 Task: Editing simple light - Blank.
Action: Mouse moved to (204, 75)
Screenshot: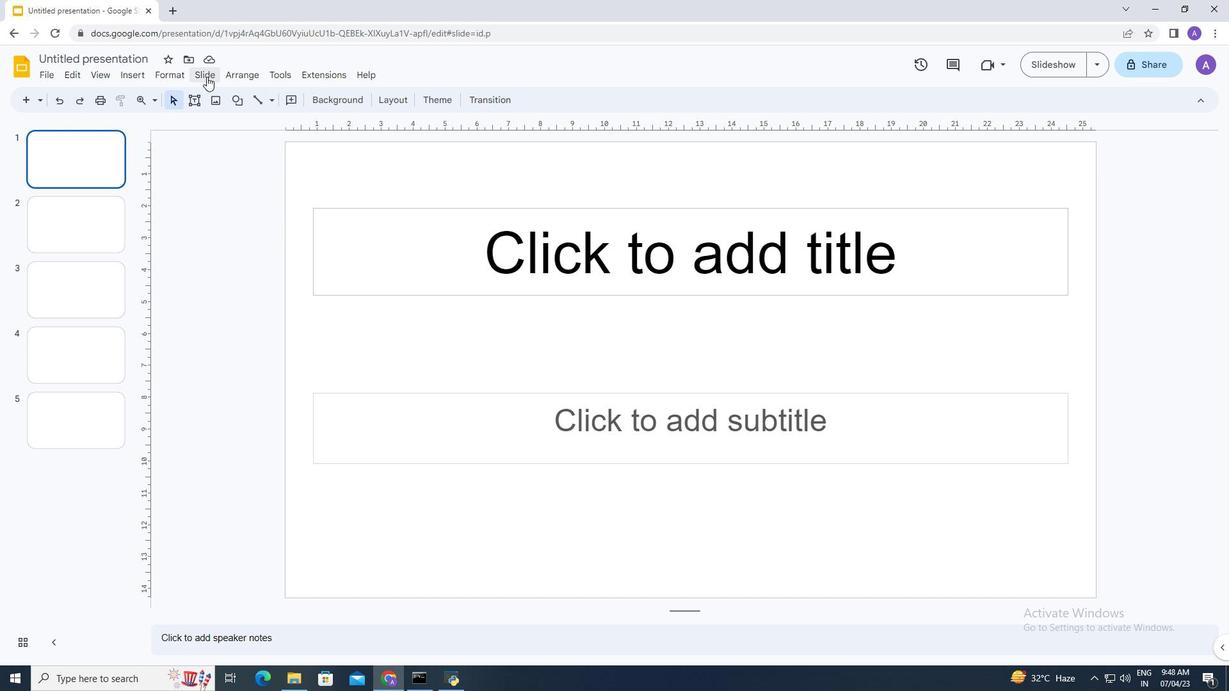 
Action: Mouse pressed left at (204, 75)
Screenshot: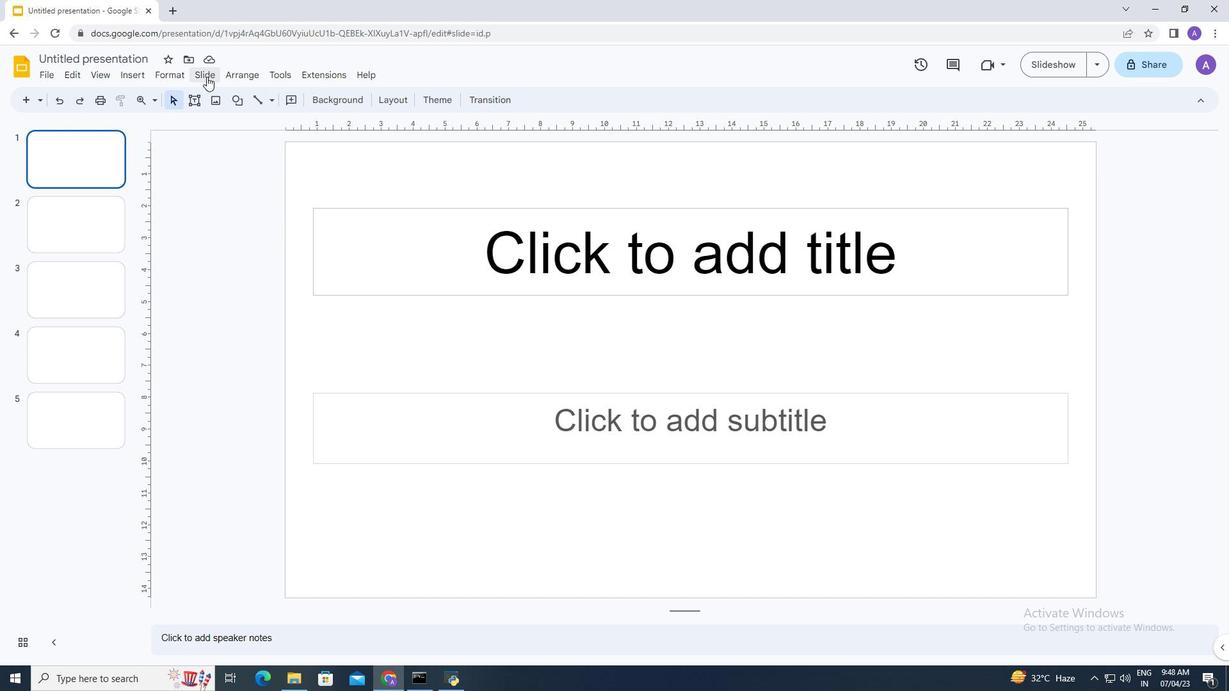 
Action: Mouse moved to (261, 276)
Screenshot: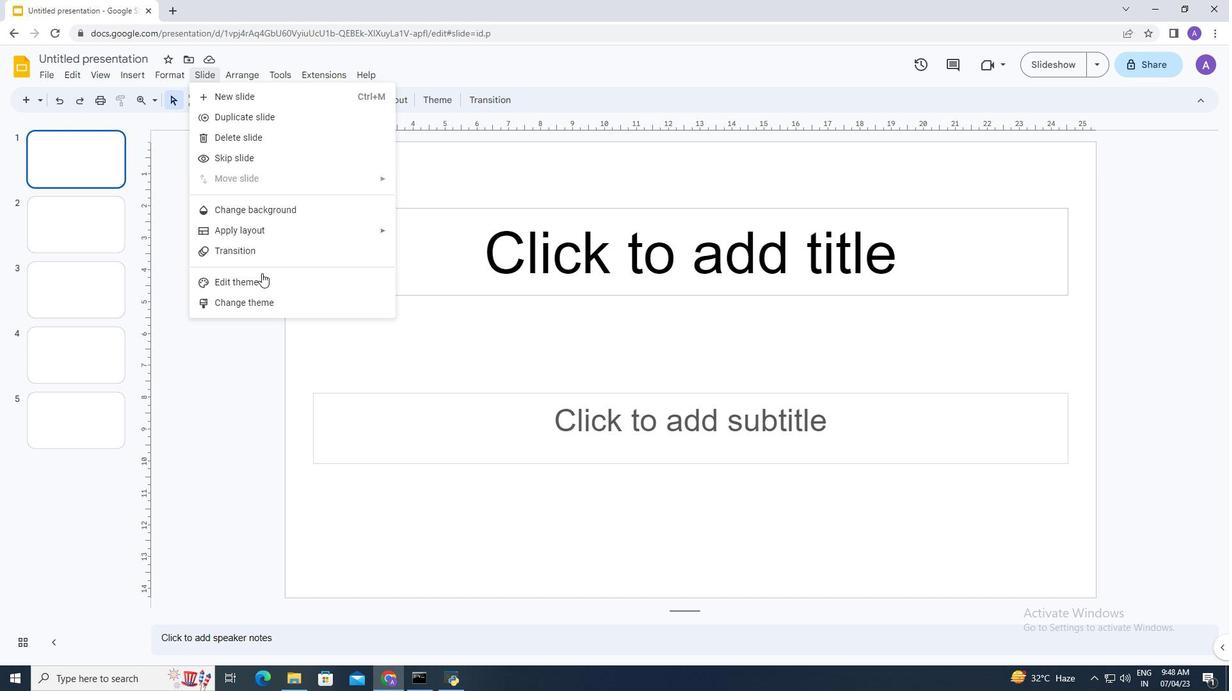 
Action: Mouse pressed left at (261, 276)
Screenshot: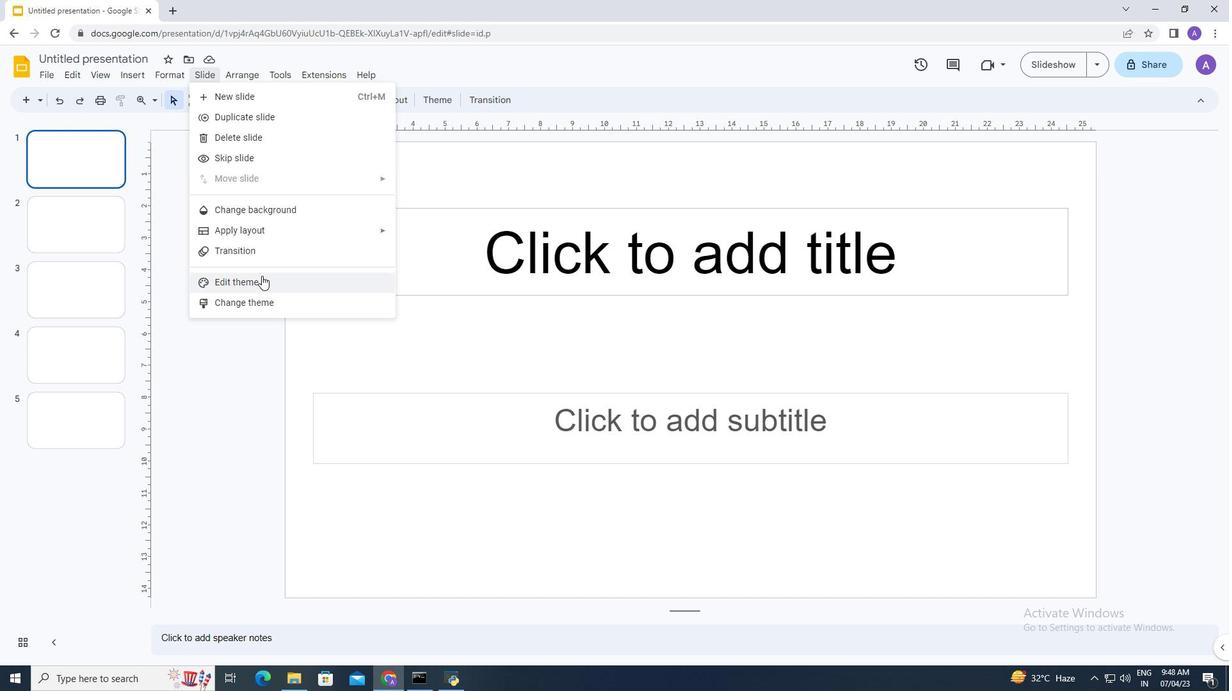 
Action: Mouse moved to (248, 285)
Screenshot: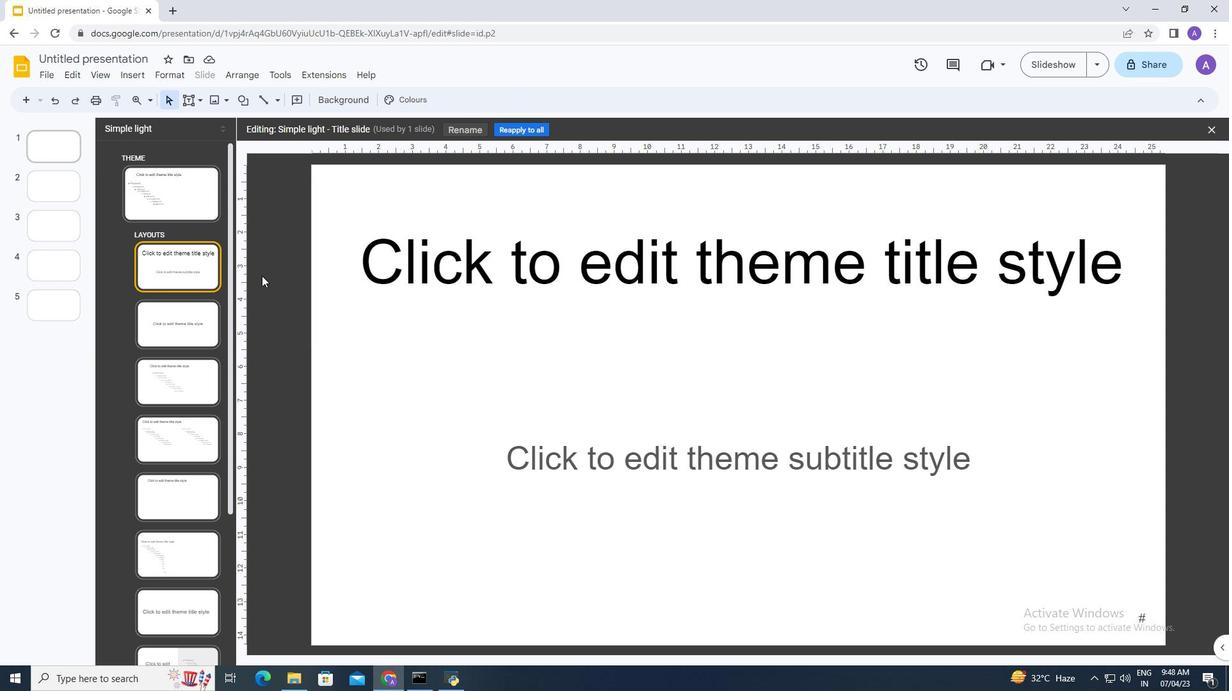 
Action: Mouse scrolled (248, 285) with delta (0, 0)
Screenshot: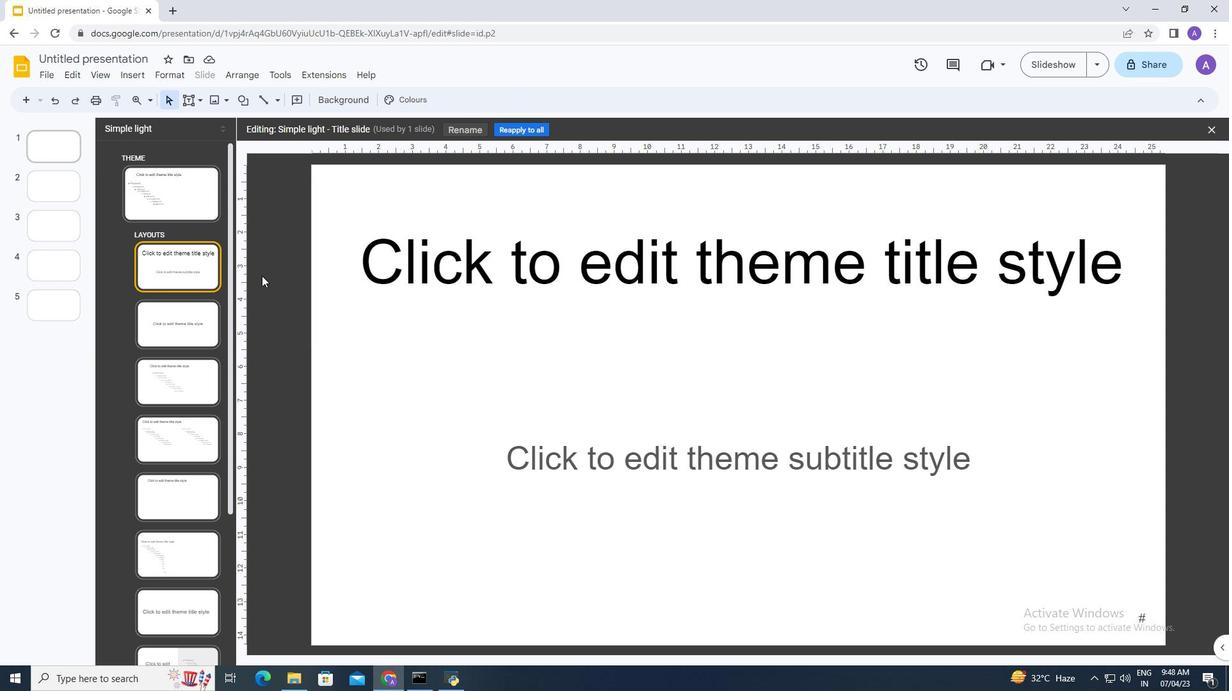 
Action: Mouse moved to (202, 311)
Screenshot: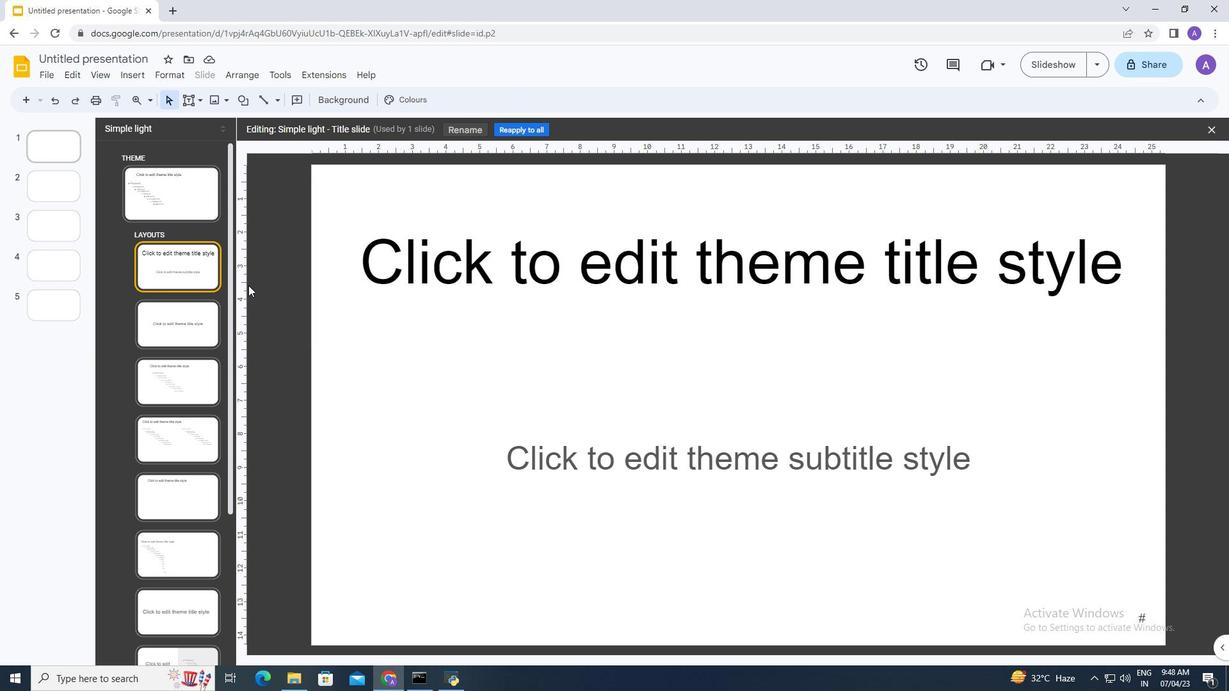 
Action: Mouse scrolled (204, 309) with delta (0, 0)
Screenshot: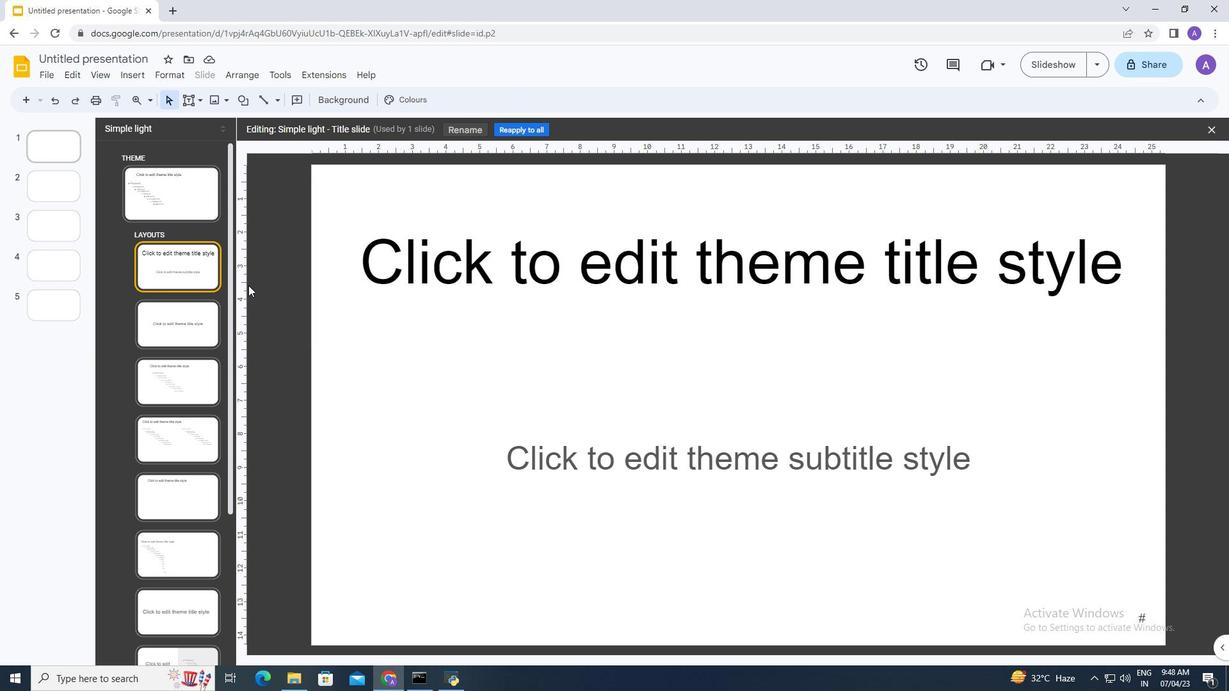 
Action: Mouse moved to (190, 329)
Screenshot: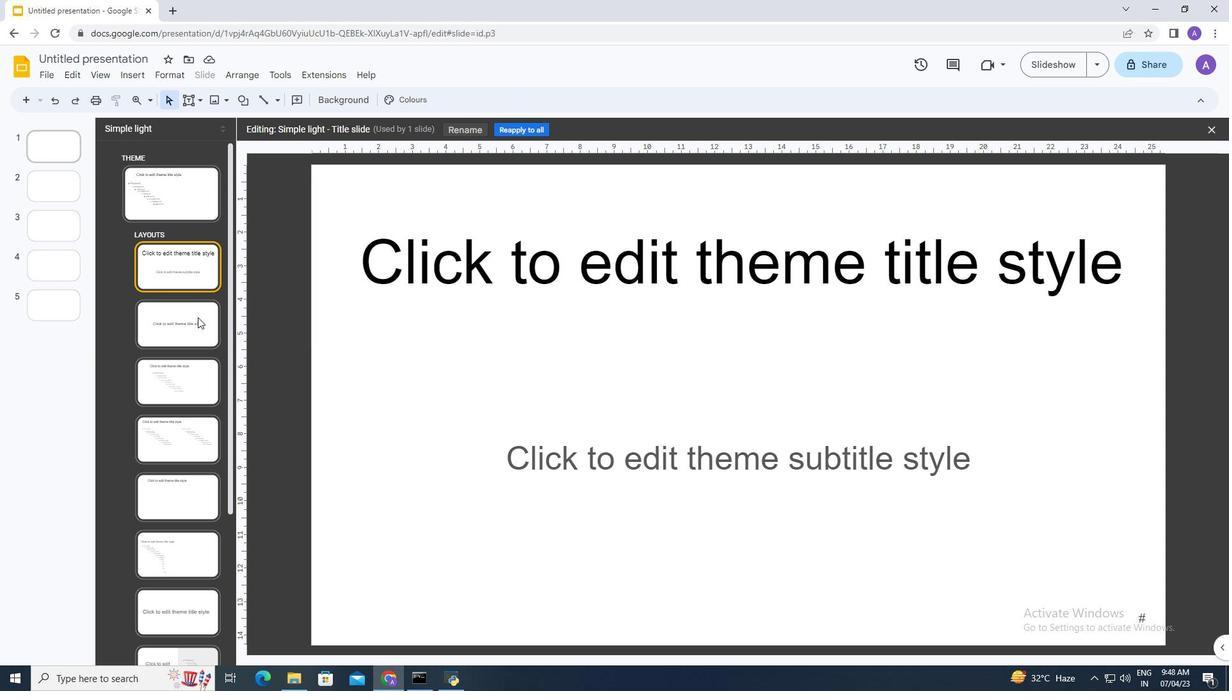 
Action: Mouse scrolled (190, 327) with delta (0, 0)
Screenshot: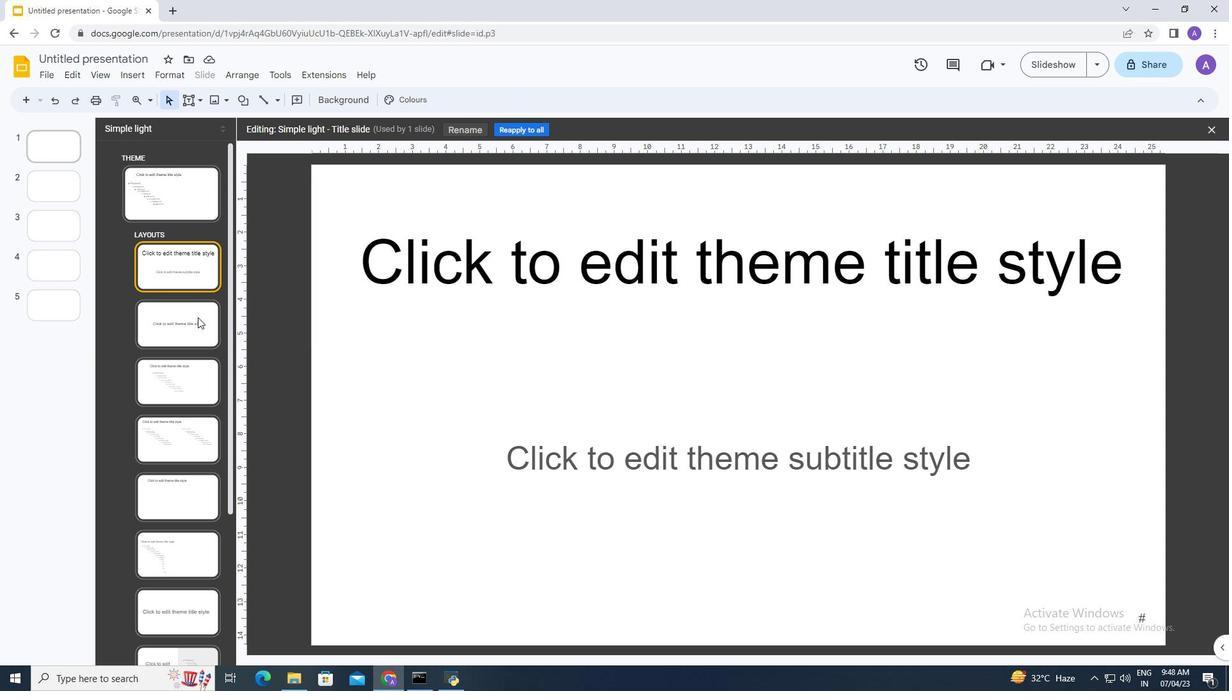 
Action: Mouse moved to (185, 336)
Screenshot: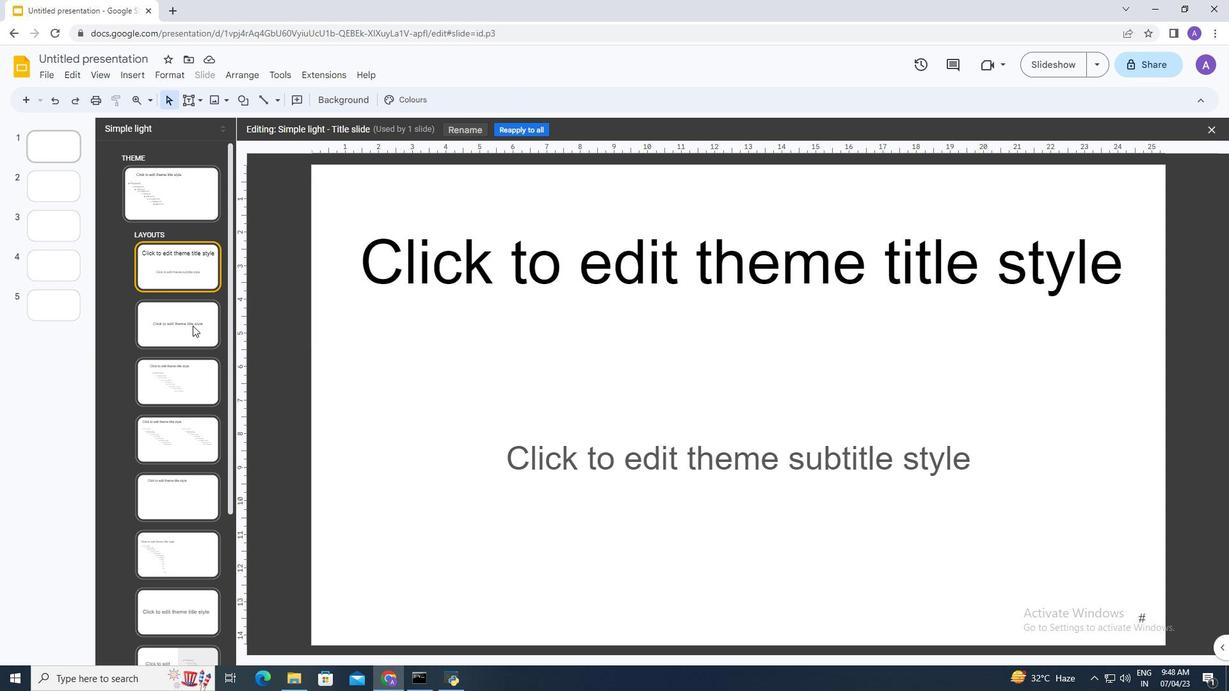 
Action: Mouse scrolled (188, 332) with delta (0, 0)
Screenshot: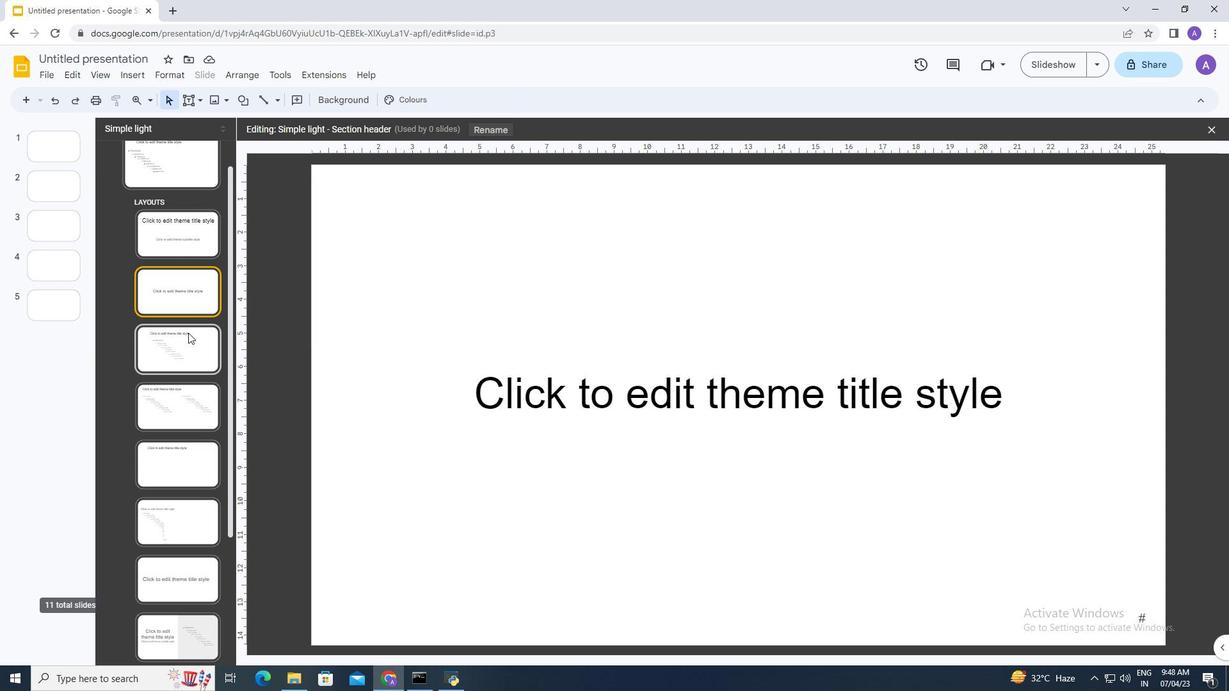 
Action: Mouse moved to (176, 392)
Screenshot: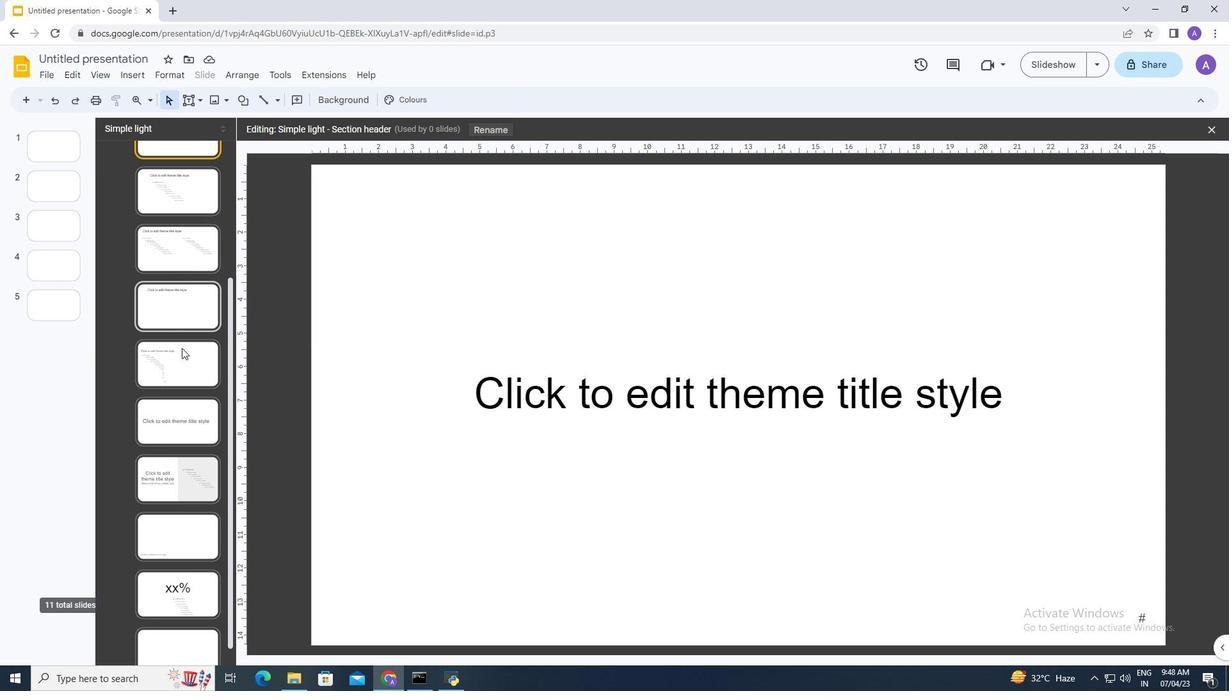 
Action: Mouse scrolled (176, 391) with delta (0, 0)
Screenshot: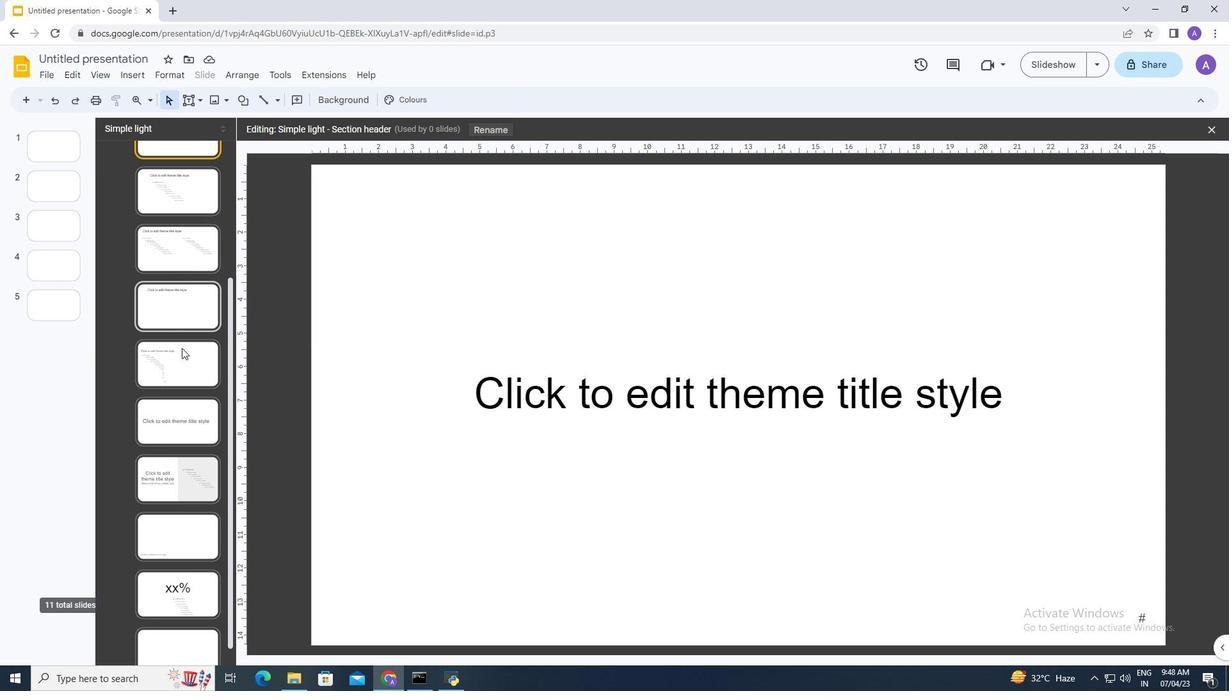 
Action: Mouse moved to (173, 399)
Screenshot: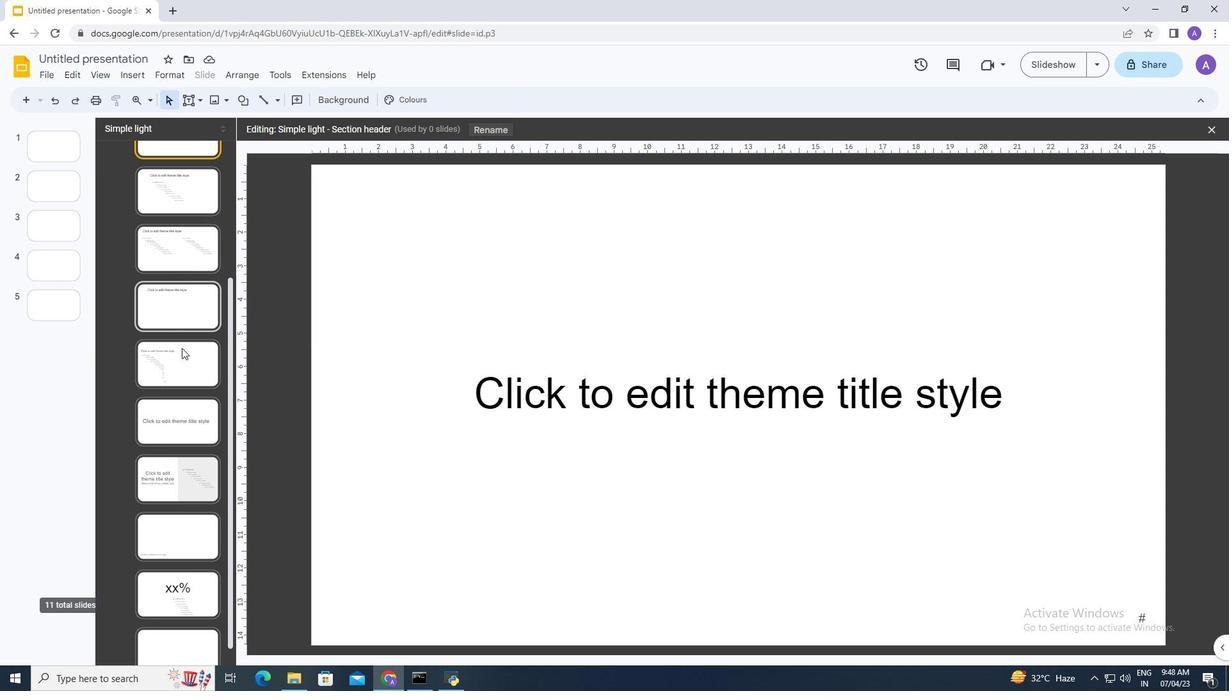 
Action: Mouse scrolled (173, 399) with delta (0, 0)
Screenshot: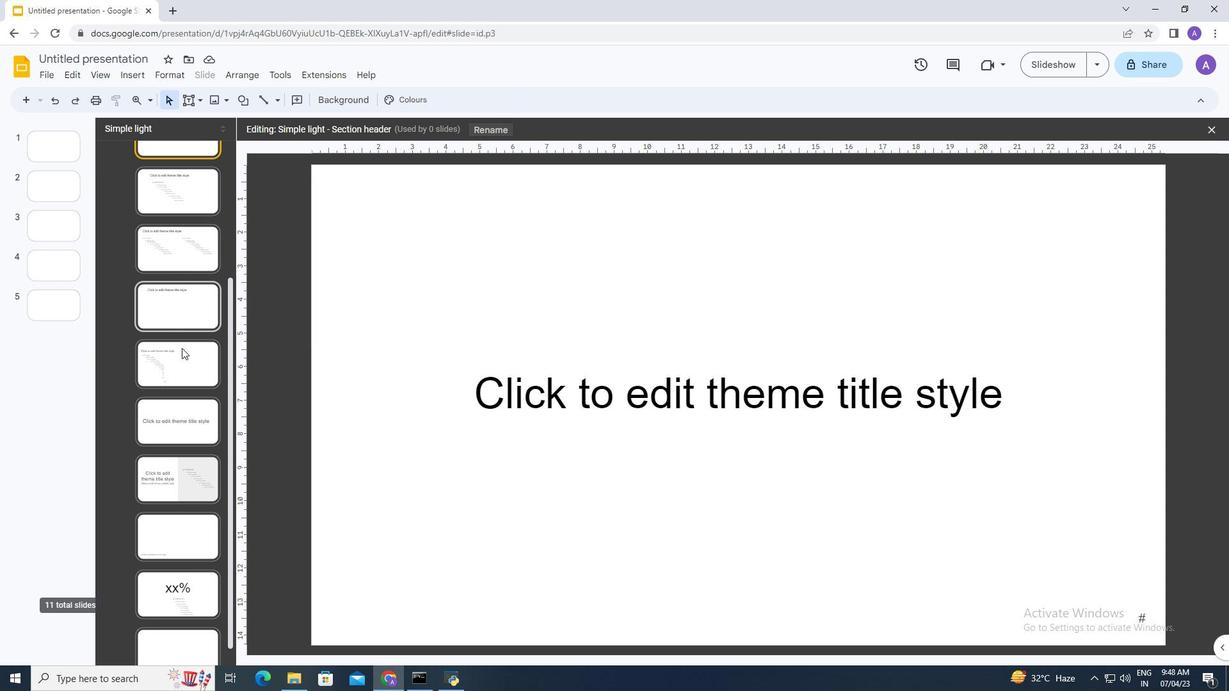
Action: Mouse moved to (167, 411)
Screenshot: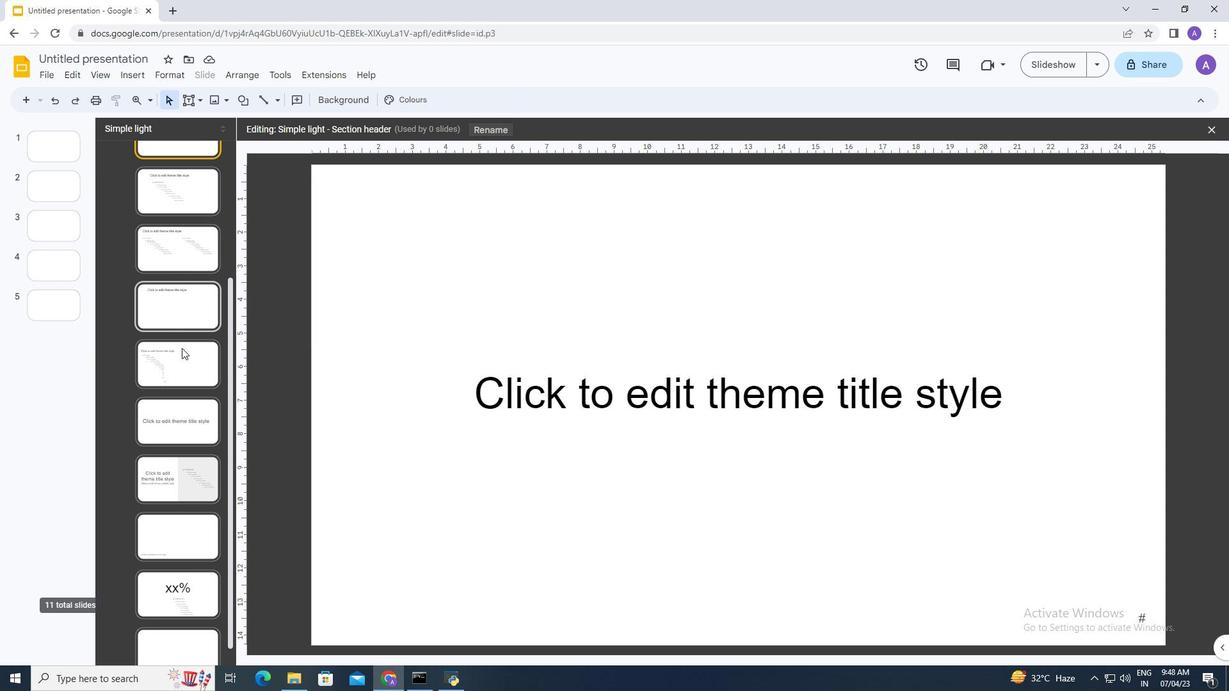 
Action: Mouse scrolled (167, 411) with delta (0, 0)
Screenshot: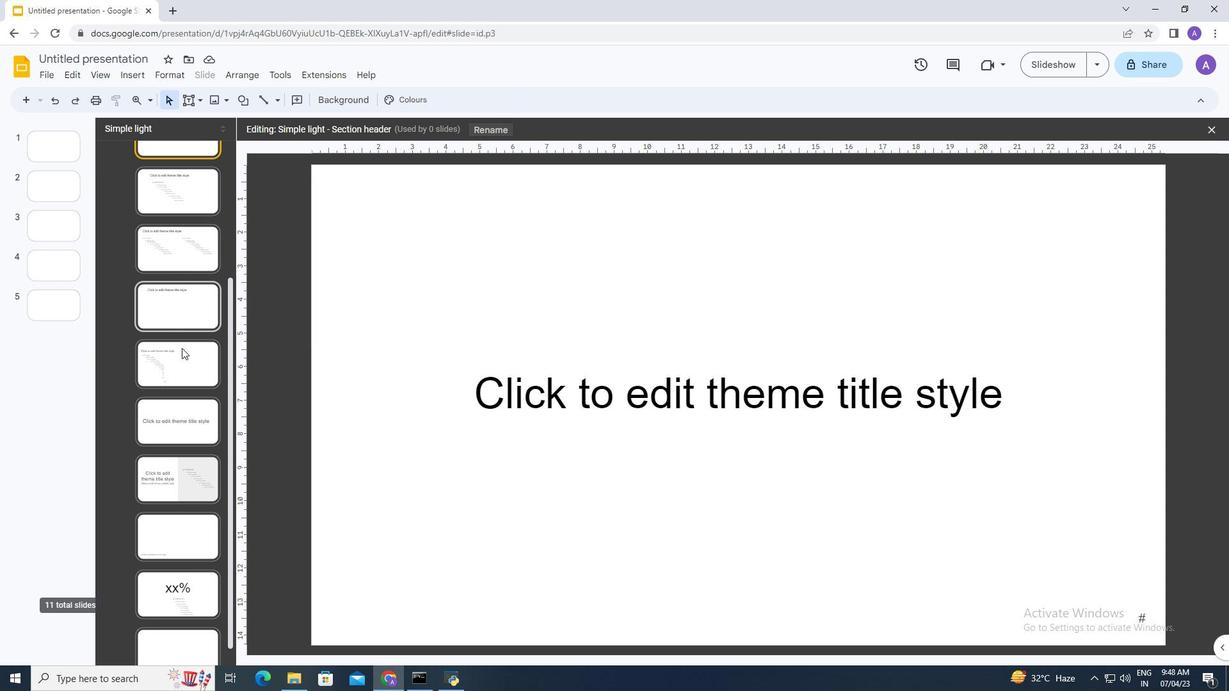 
Action: Mouse moved to (162, 421)
Screenshot: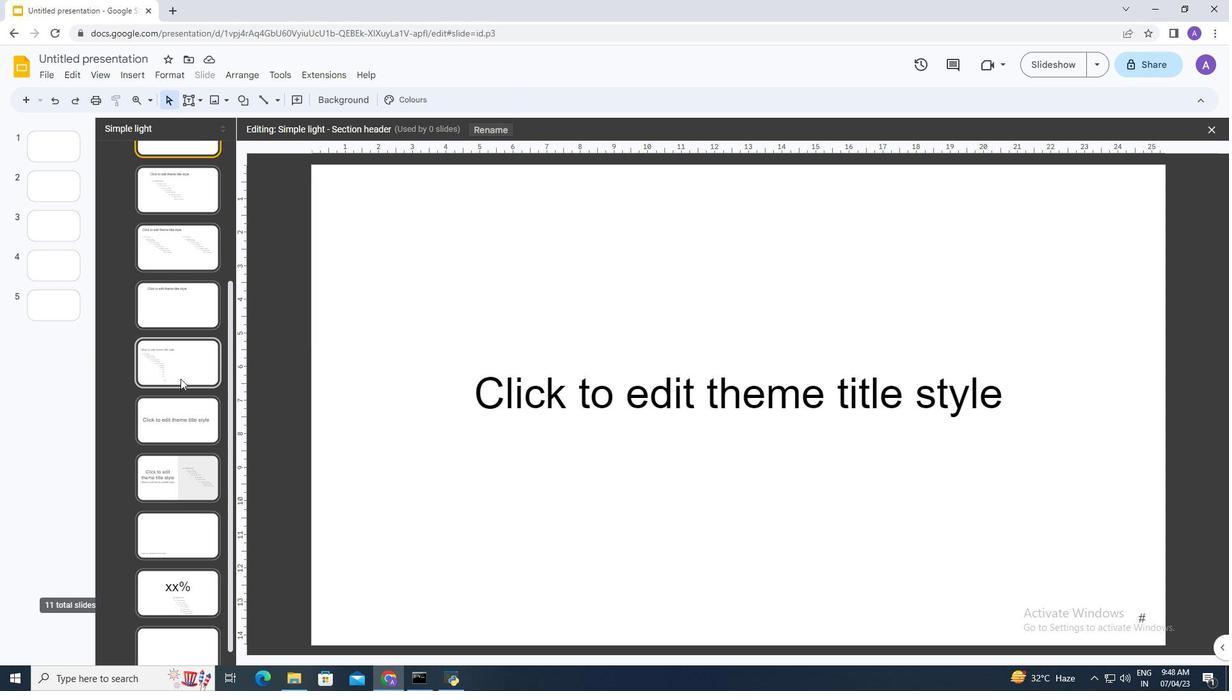 
Action: Mouse scrolled (164, 418) with delta (0, 0)
Screenshot: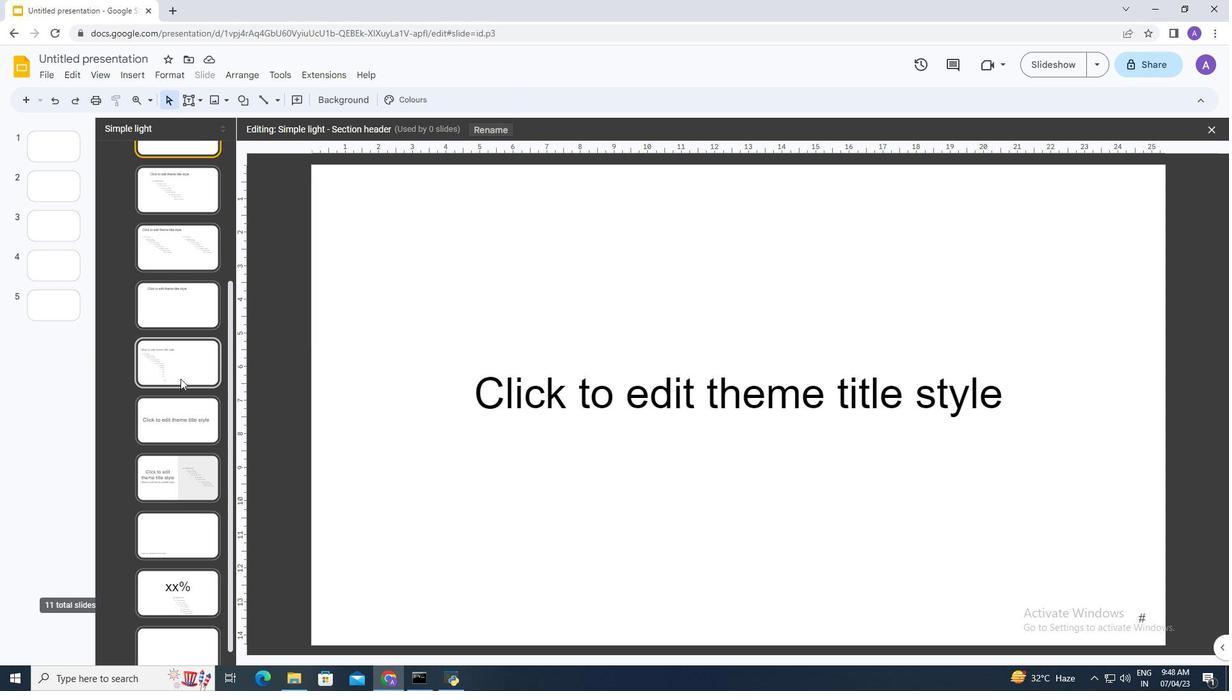 
Action: Mouse moved to (162, 423)
Screenshot: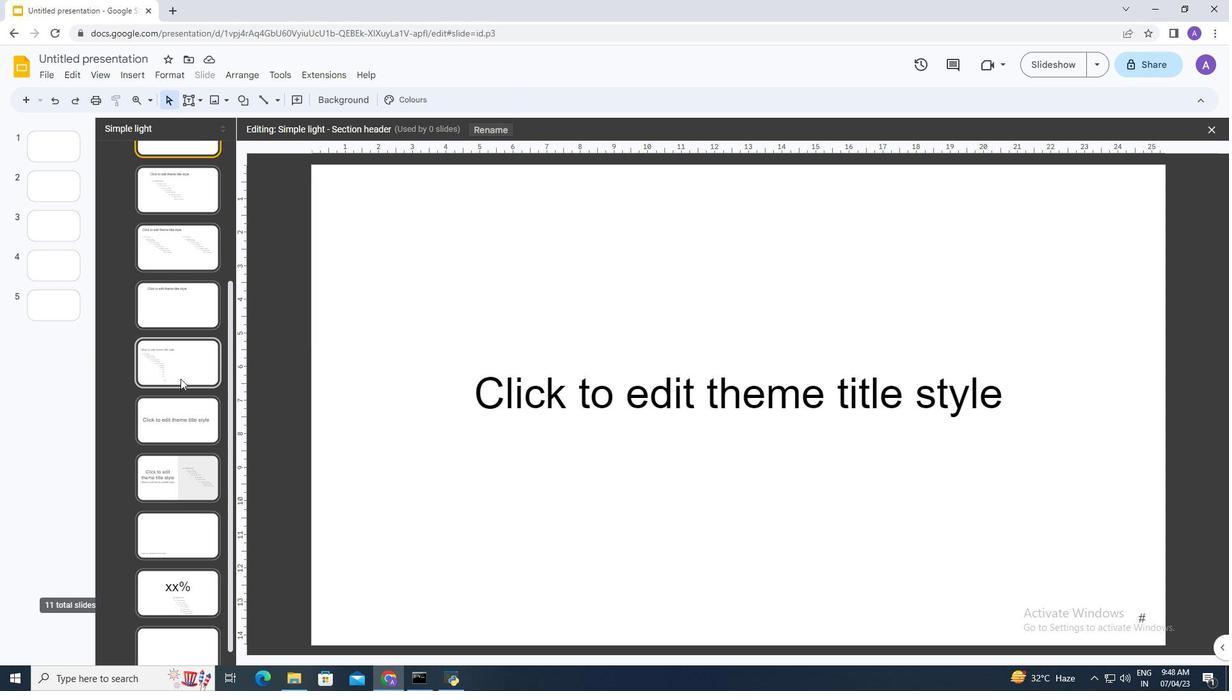 
Action: Mouse scrolled (162, 424) with delta (0, 0)
Screenshot: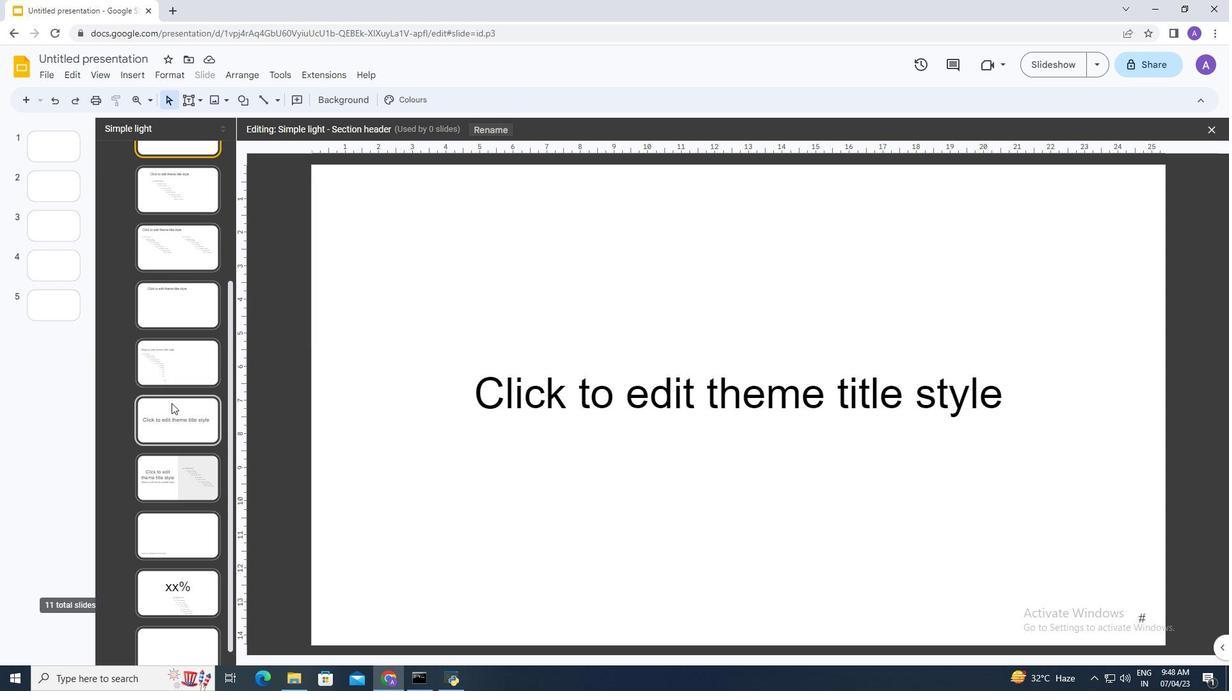 
Action: Mouse moved to (149, 509)
Screenshot: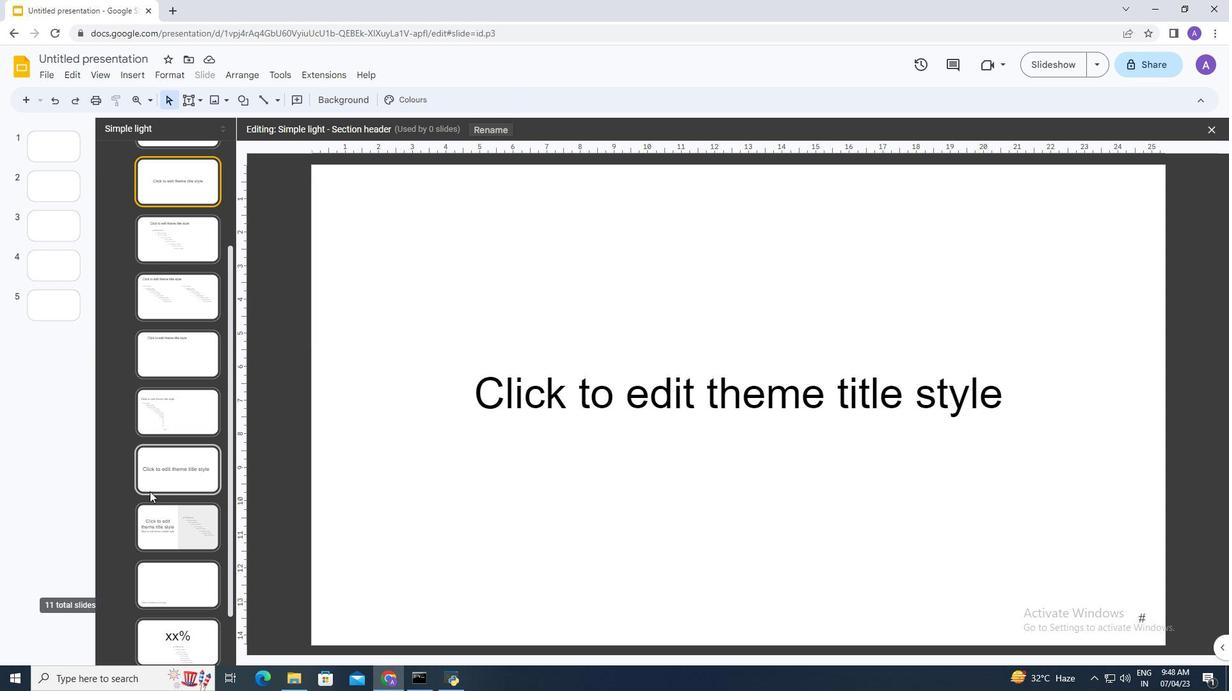 
Action: Mouse scrolled (149, 509) with delta (0, 0)
Screenshot: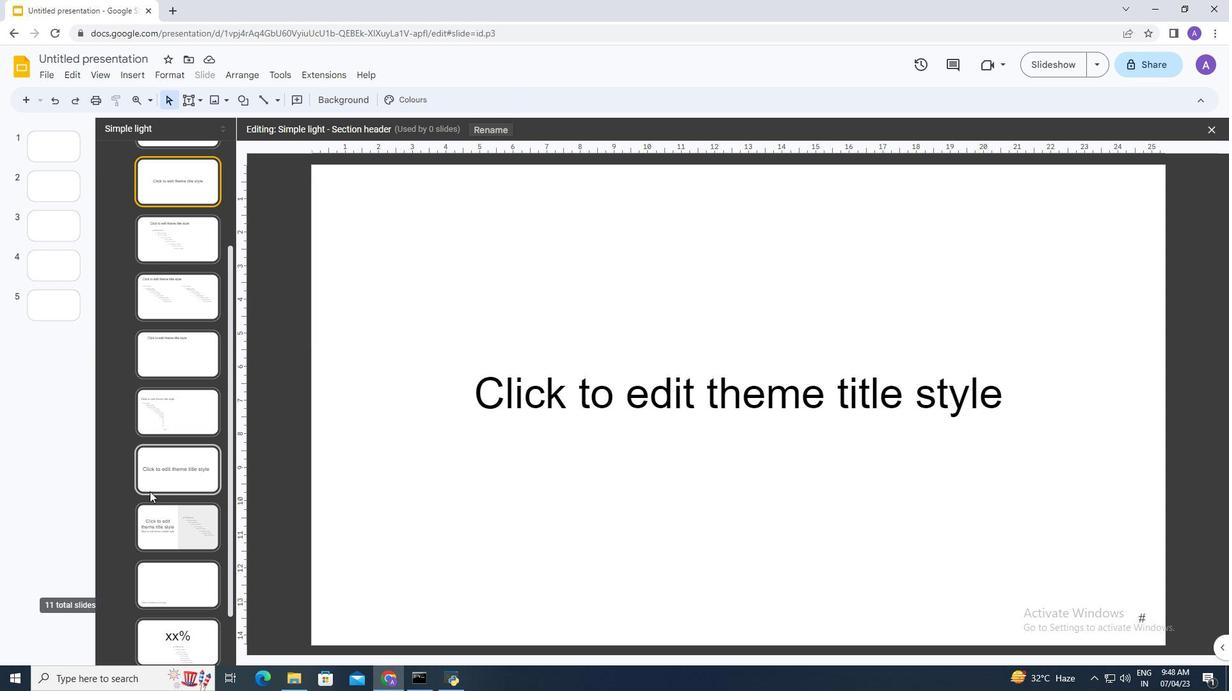
Action: Mouse moved to (149, 513)
Screenshot: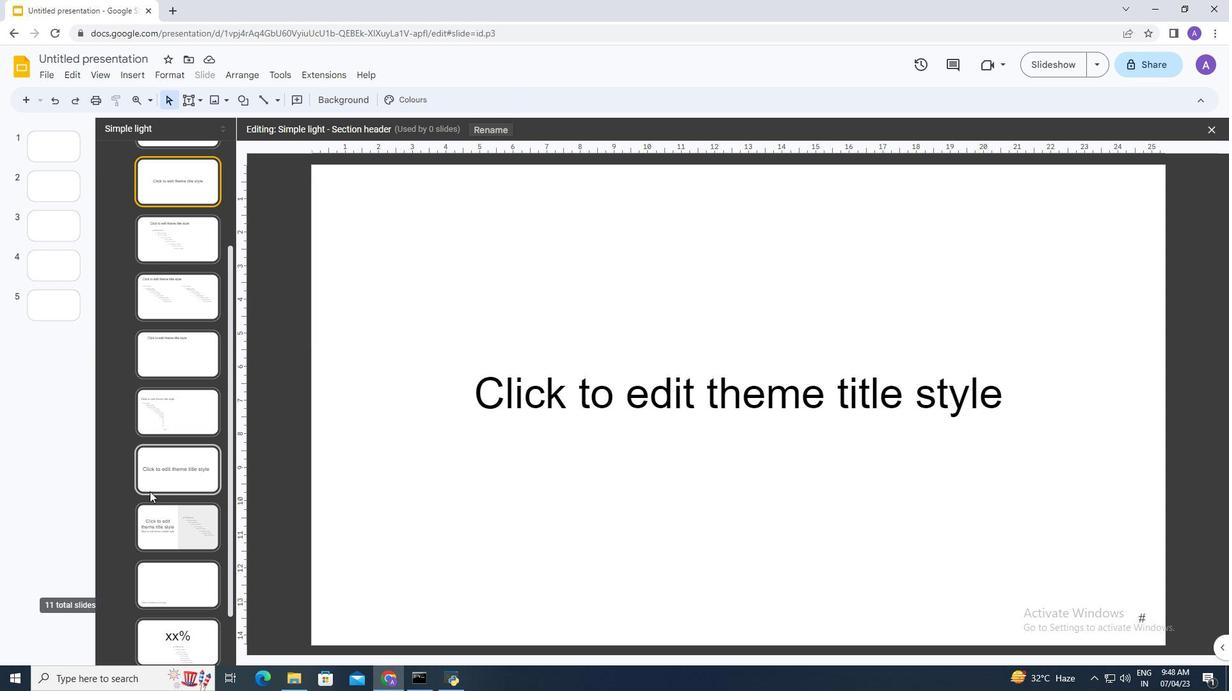 
Action: Mouse scrolled (149, 513) with delta (0, 0)
Screenshot: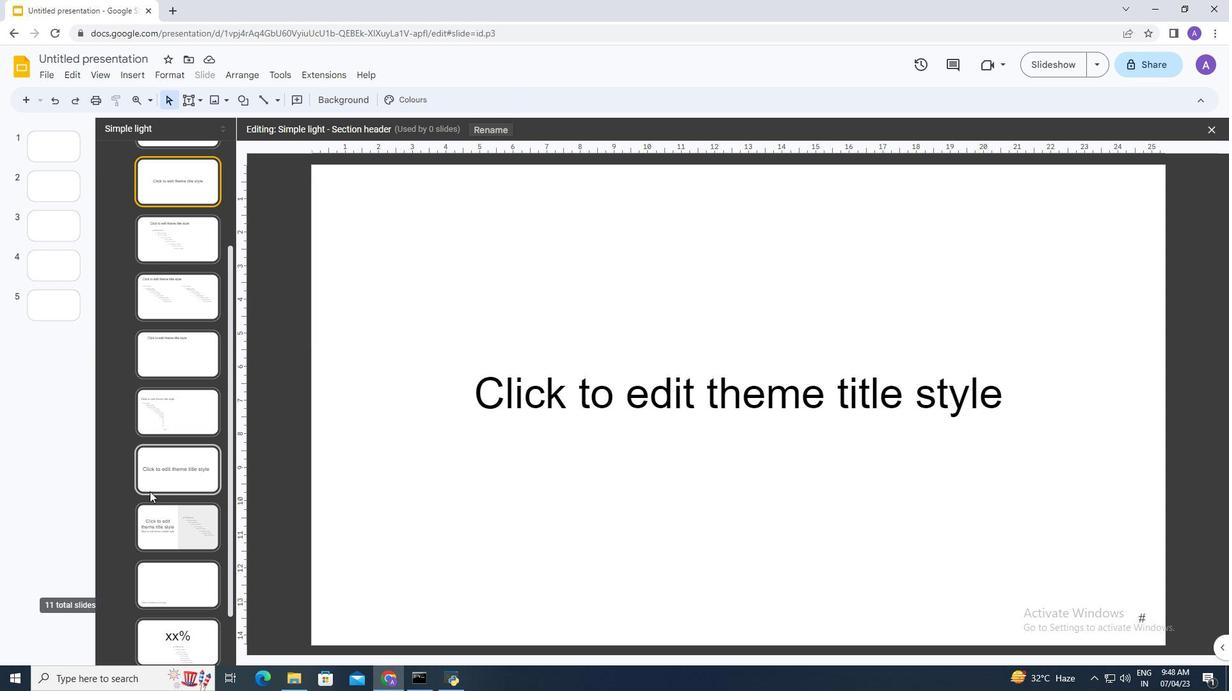 
Action: Mouse moved to (149, 523)
Screenshot: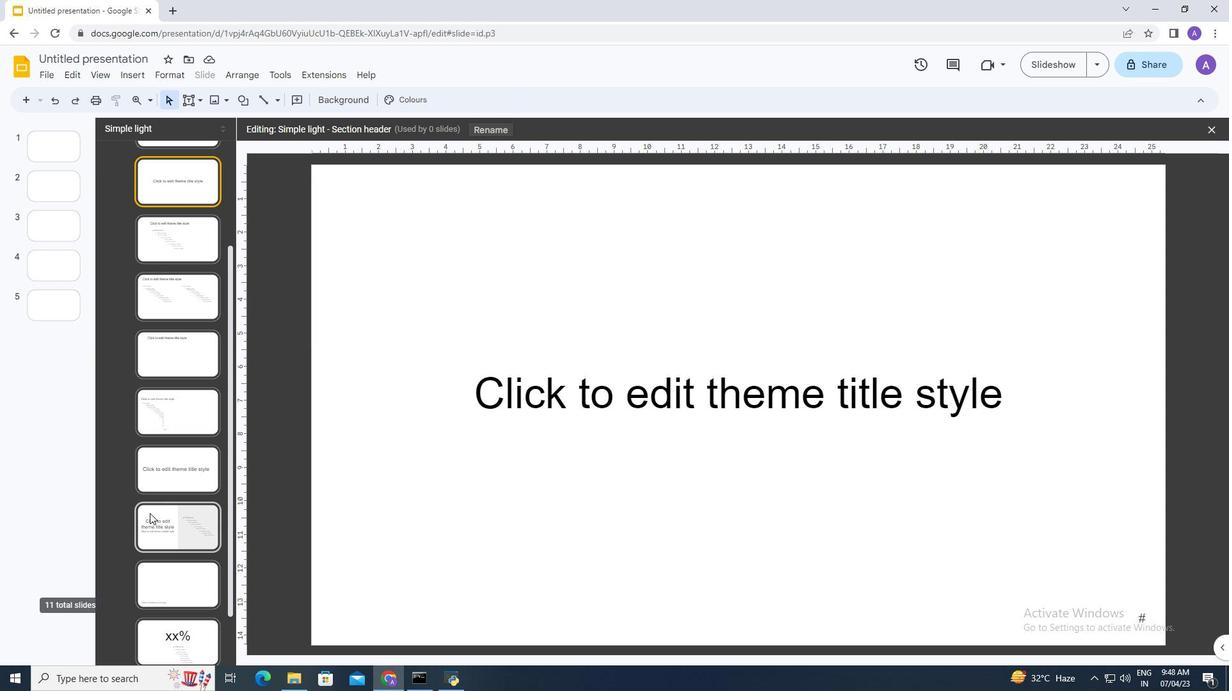 
Action: Mouse scrolled (149, 518) with delta (0, 0)
Screenshot: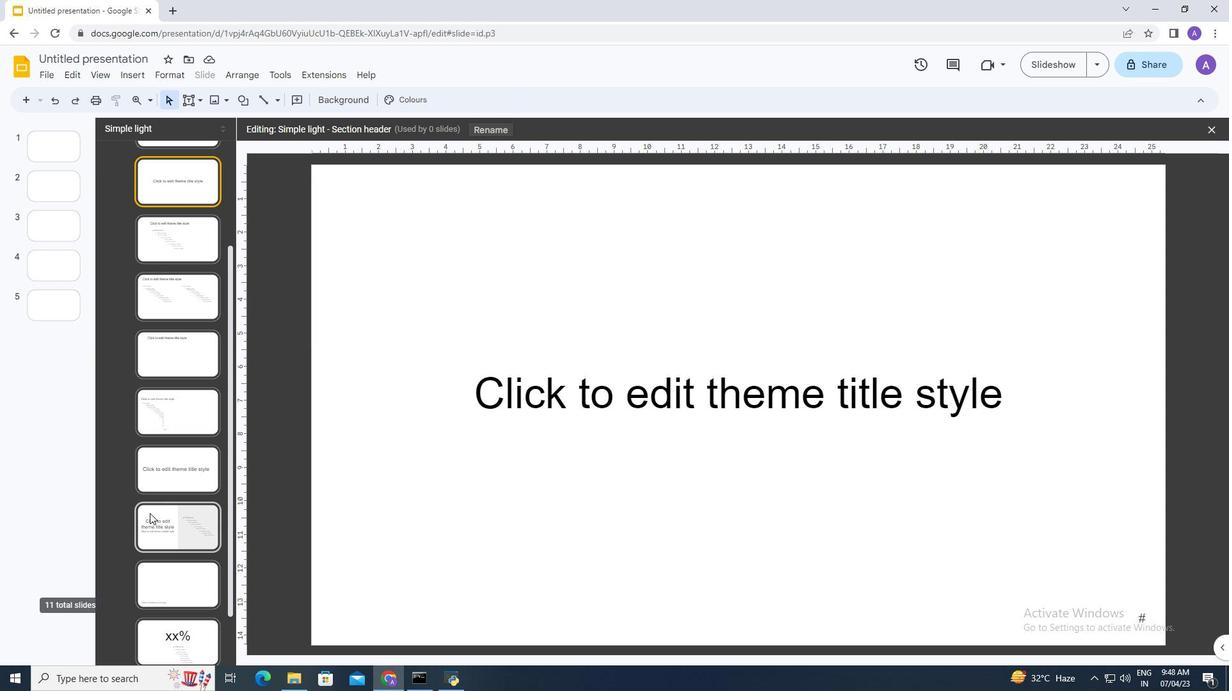 
Action: Mouse moved to (149, 527)
Screenshot: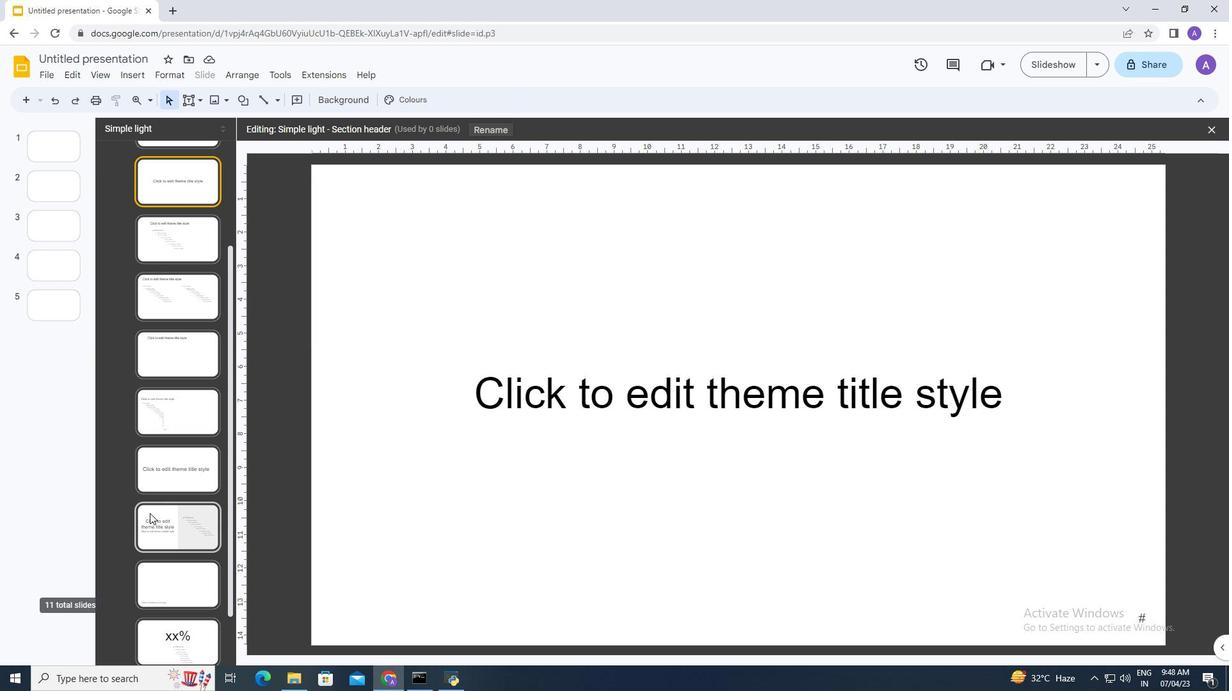 
Action: Mouse scrolled (149, 524) with delta (0, 0)
Screenshot: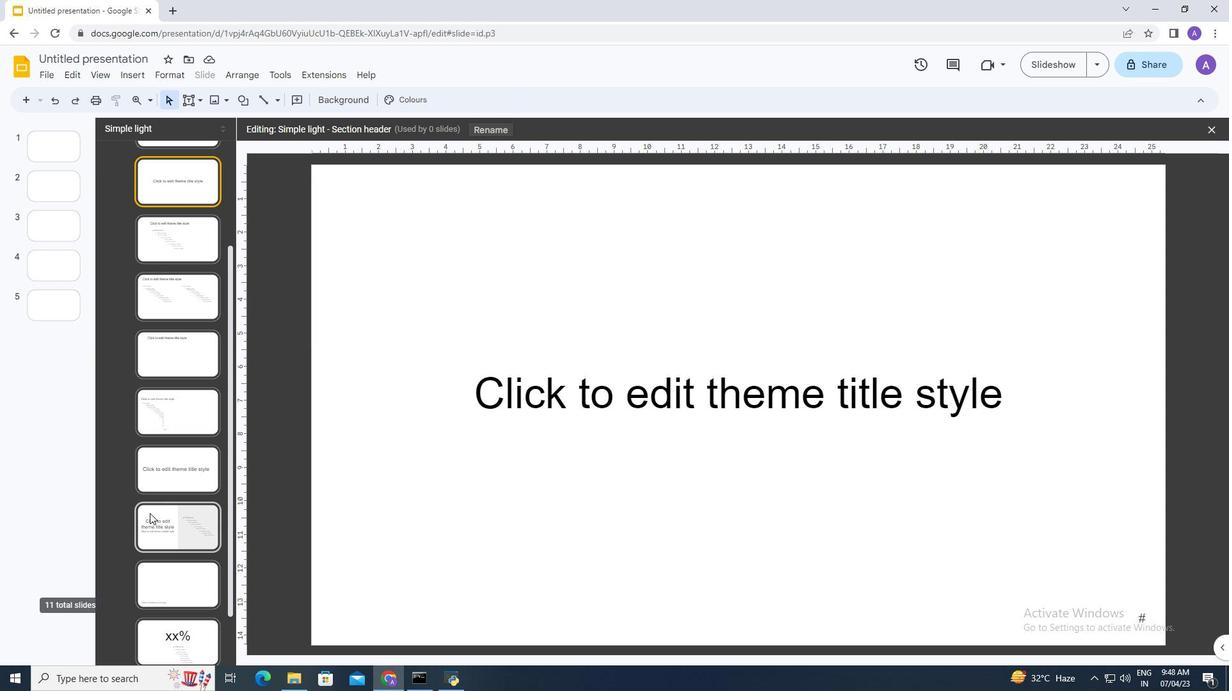 
Action: Mouse moved to (169, 637)
Screenshot: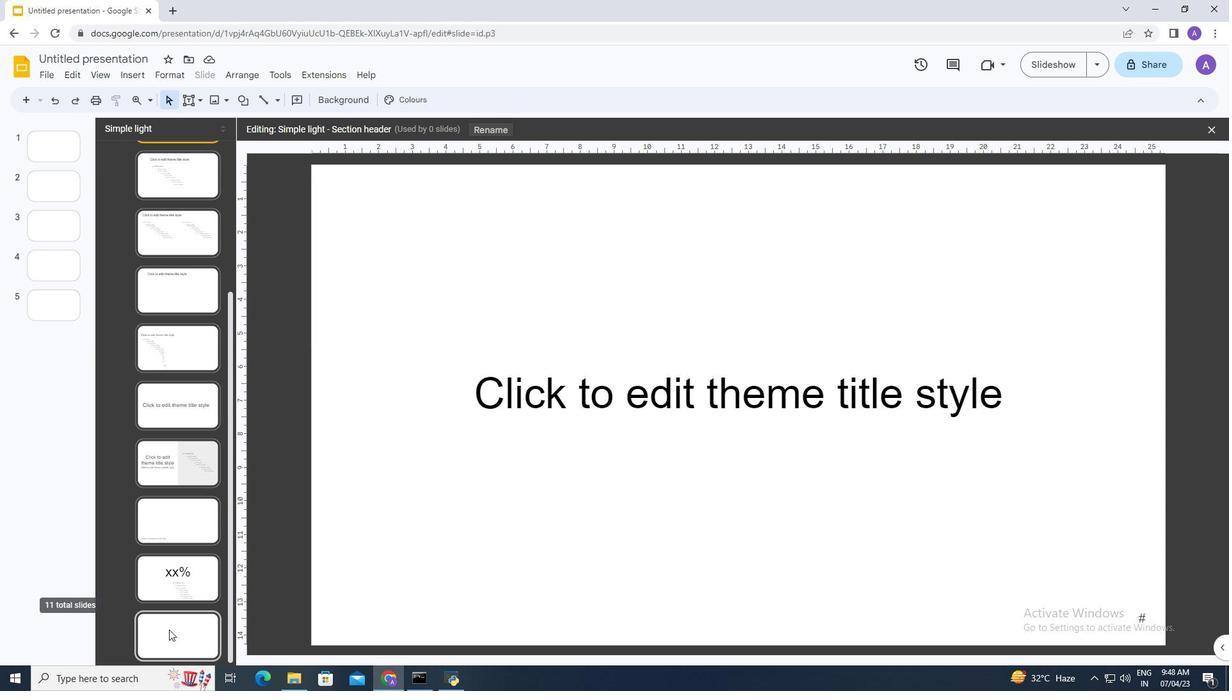 
Action: Mouse pressed left at (169, 637)
Screenshot: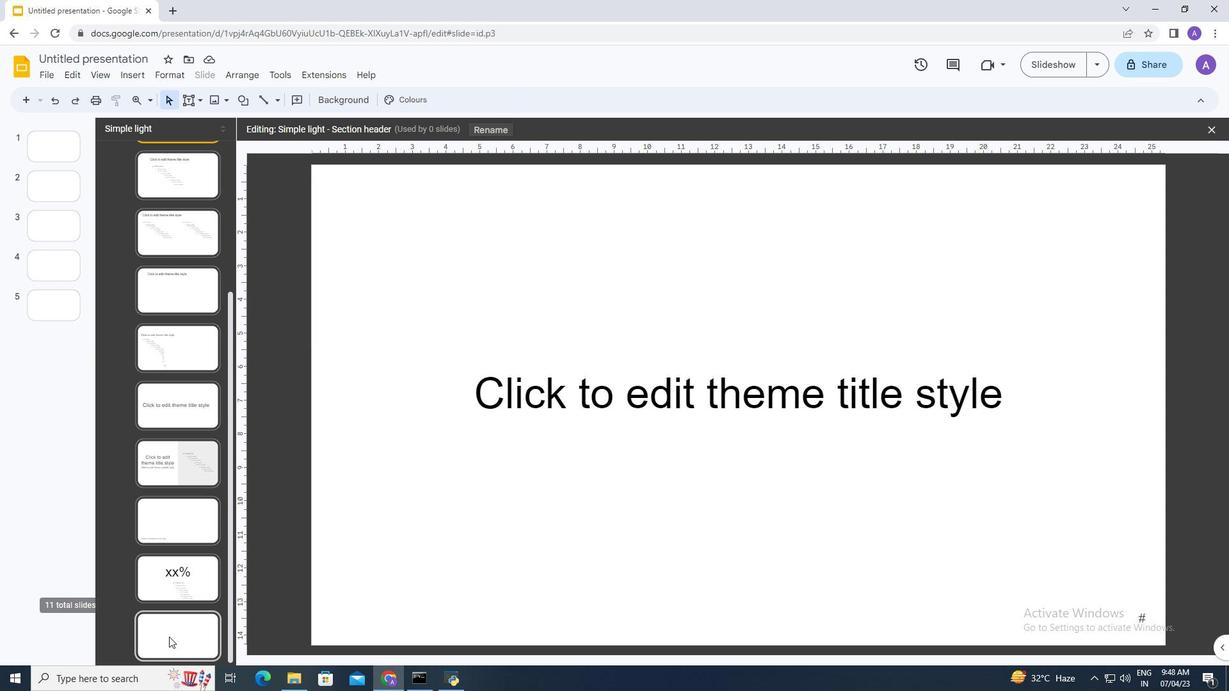 
Action: Mouse moved to (695, 377)
Screenshot: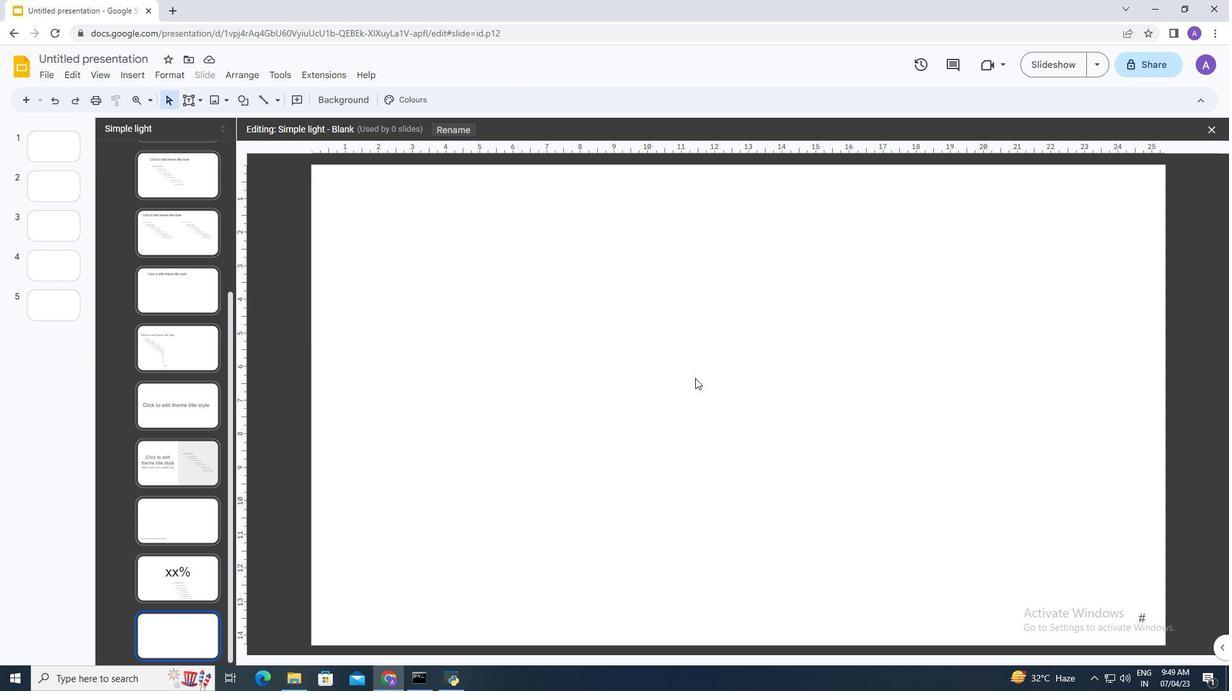 
Action: Mouse pressed left at (695, 377)
Screenshot: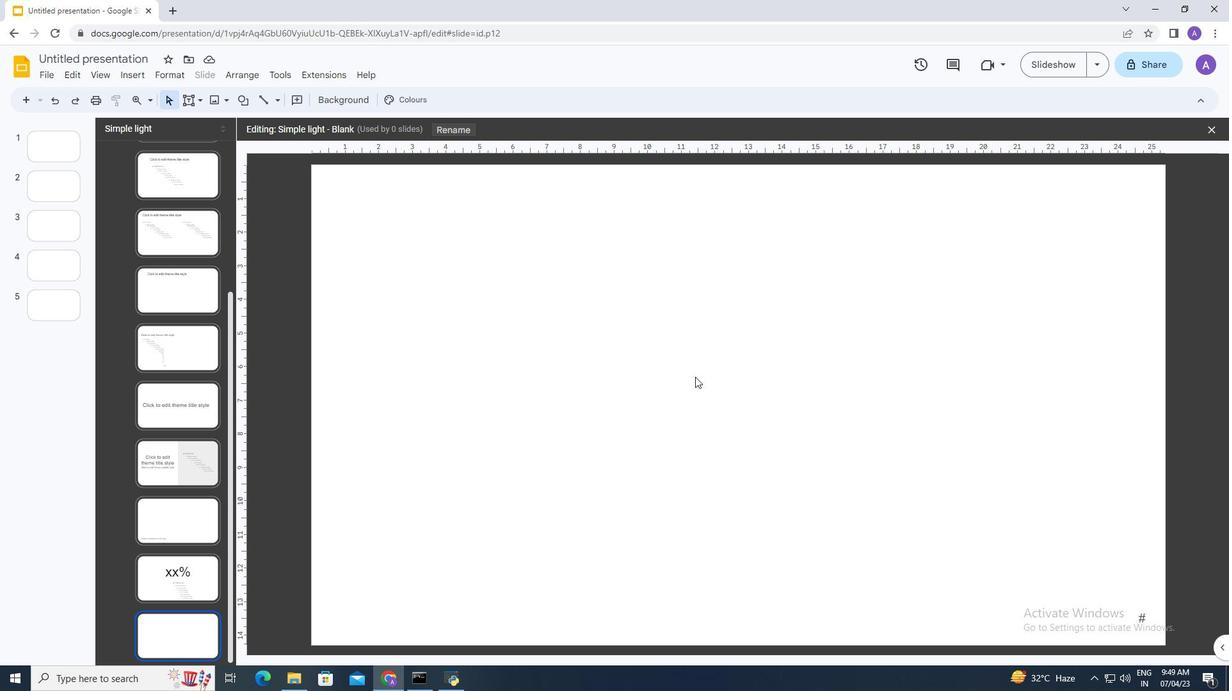
